Task: Make in the project AgileFalcon an epic 'IT Asset Management Process Improvement'. Create in the project AgileFalcon an epic 'IT Service Desk Process Improvement'. Add in the project AgileFalcon an epic 'Help Desk Ticketing System Process Improvement'
Action: Mouse moved to (122, 195)
Screenshot: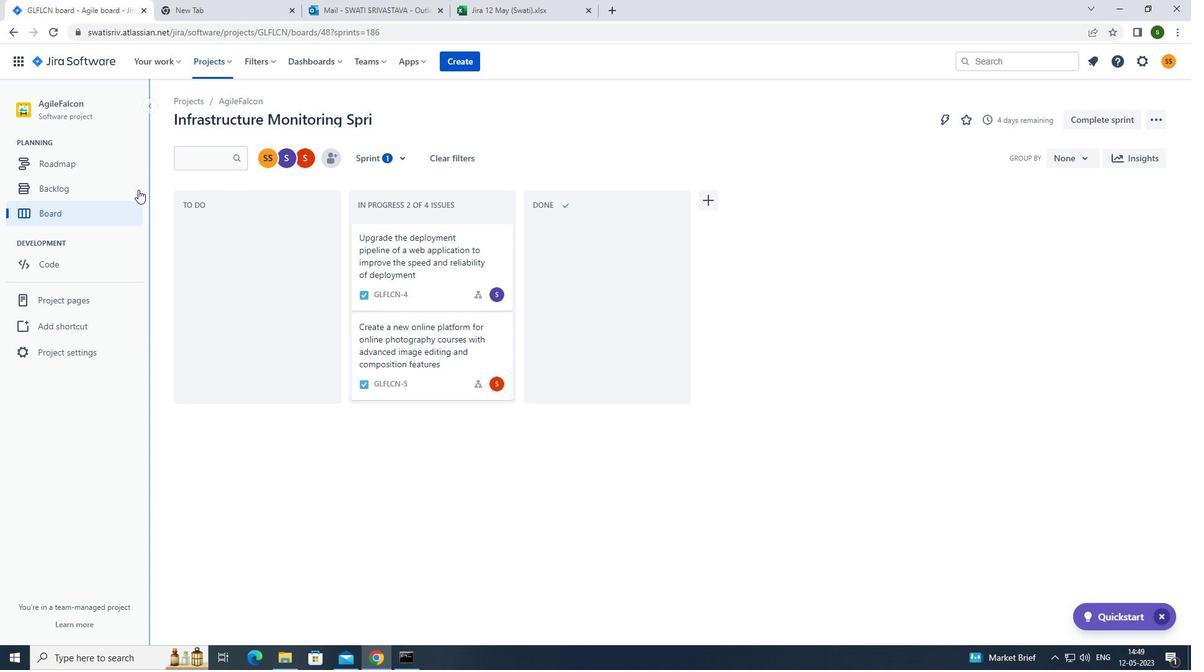 
Action: Mouse pressed left at (122, 195)
Screenshot: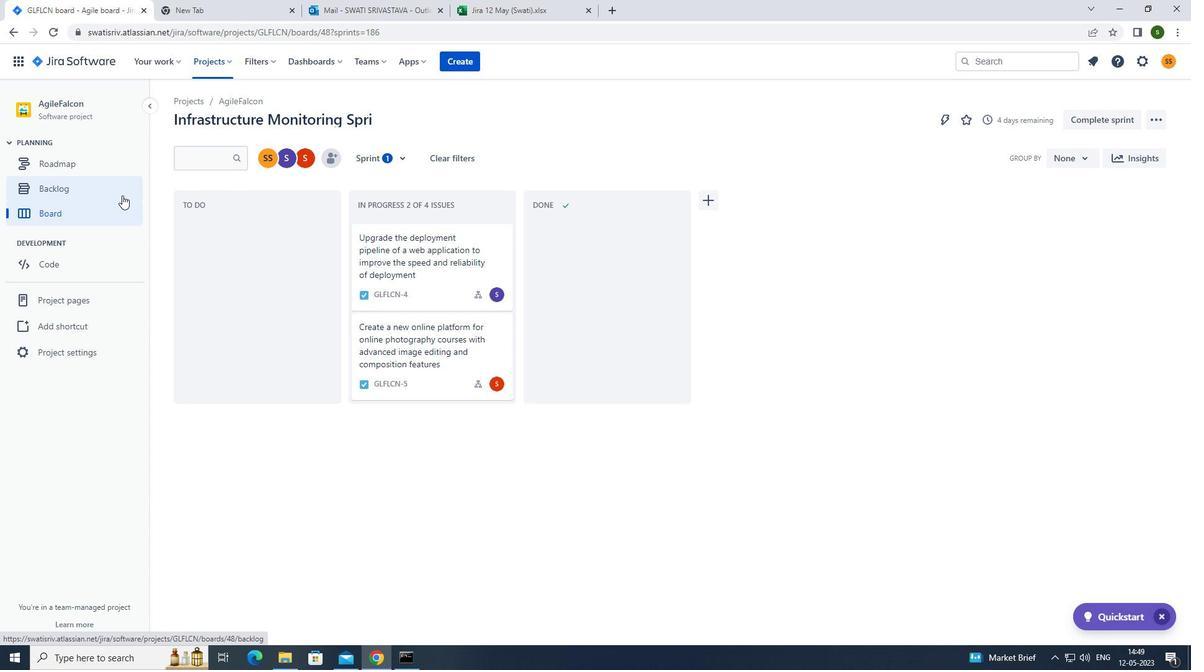 
Action: Mouse moved to (371, 156)
Screenshot: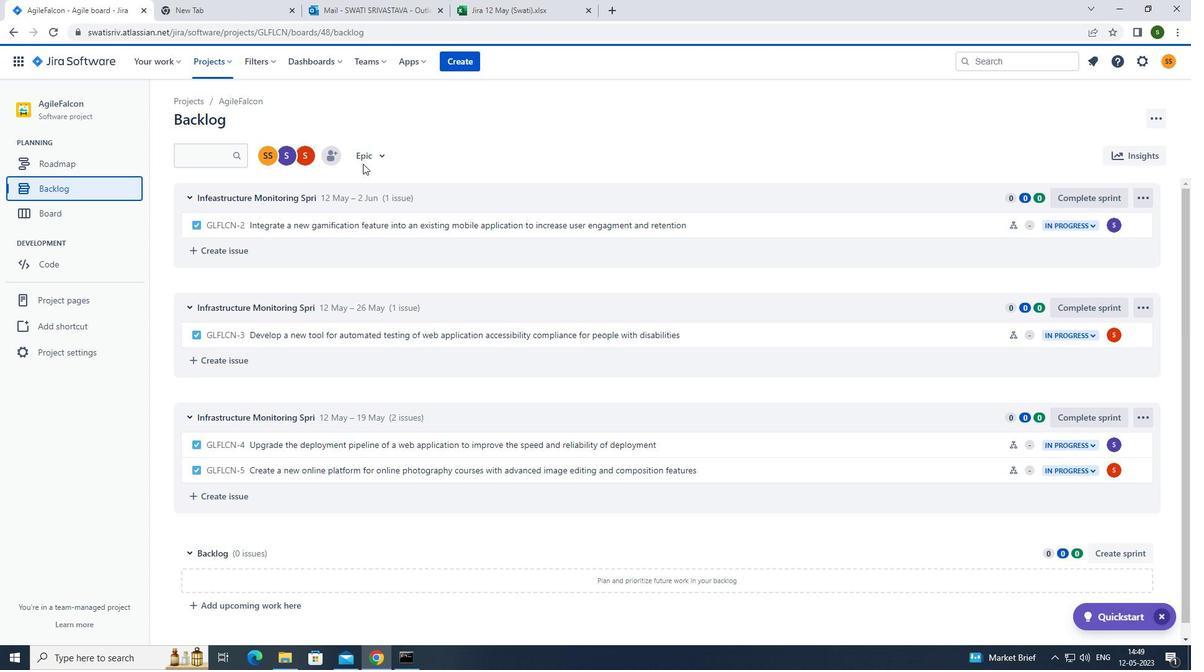 
Action: Mouse pressed left at (371, 156)
Screenshot: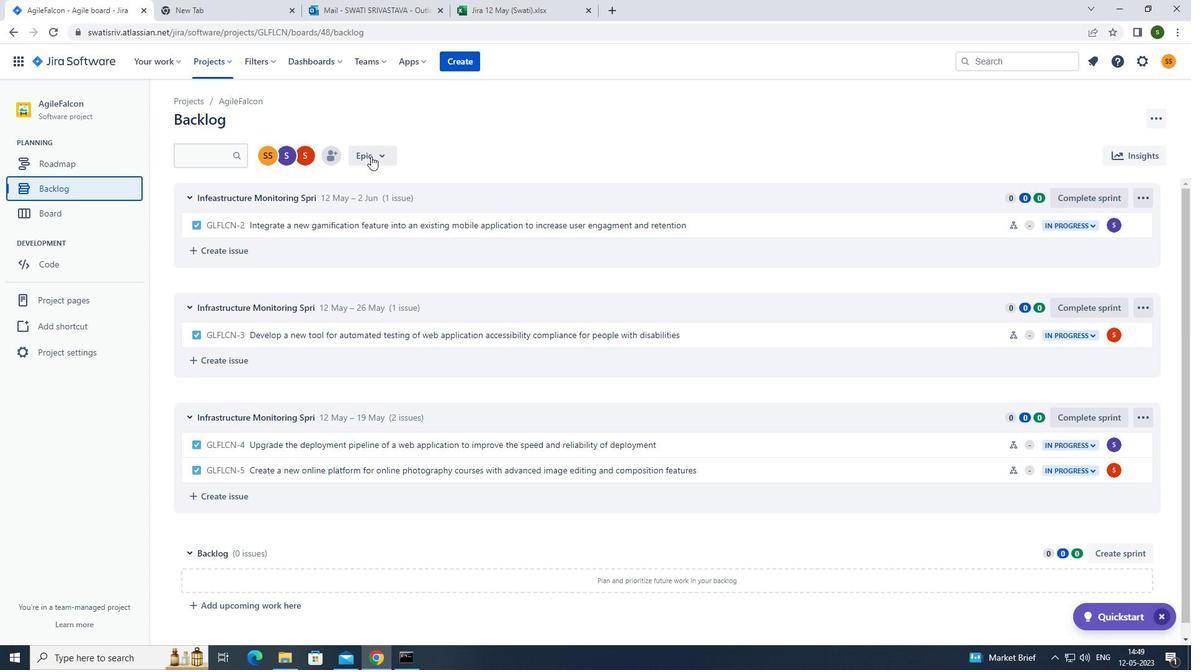 
Action: Mouse moved to (366, 231)
Screenshot: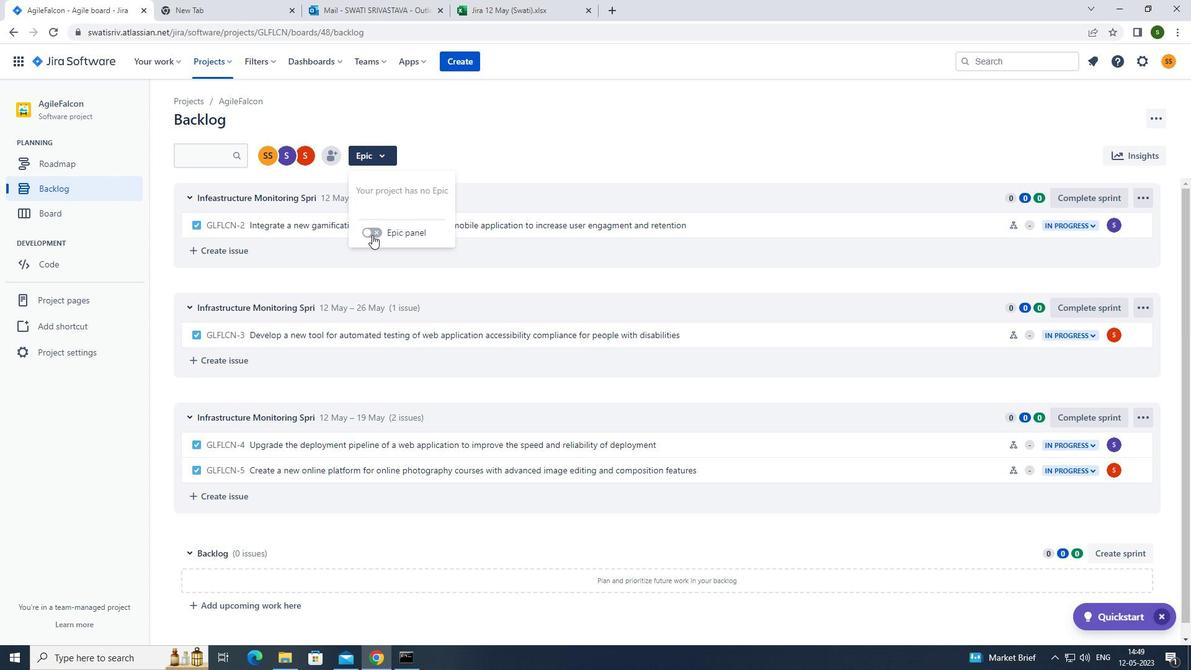 
Action: Mouse pressed left at (366, 231)
Screenshot: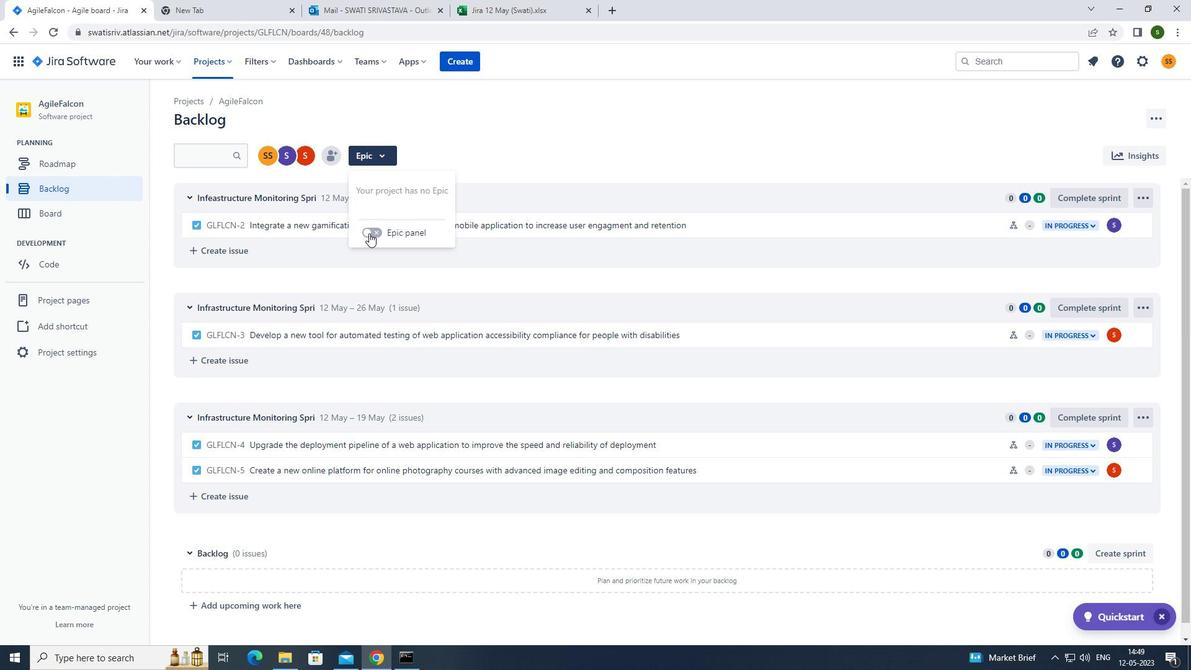 
Action: Mouse moved to (258, 433)
Screenshot: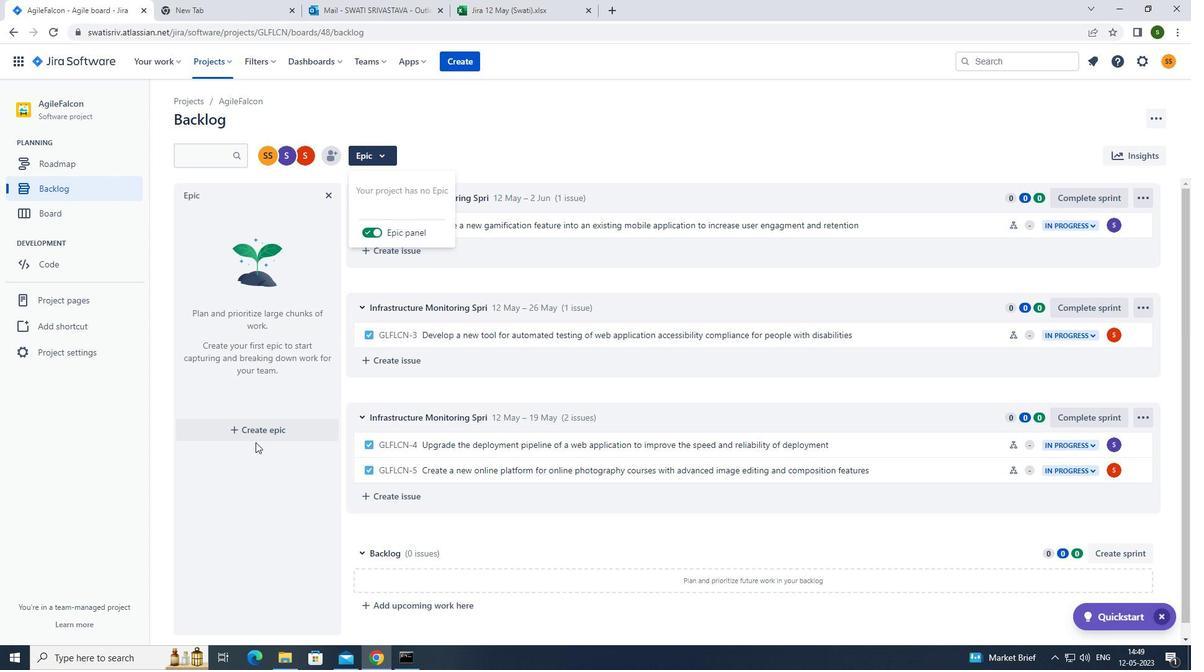
Action: Mouse pressed left at (258, 433)
Screenshot: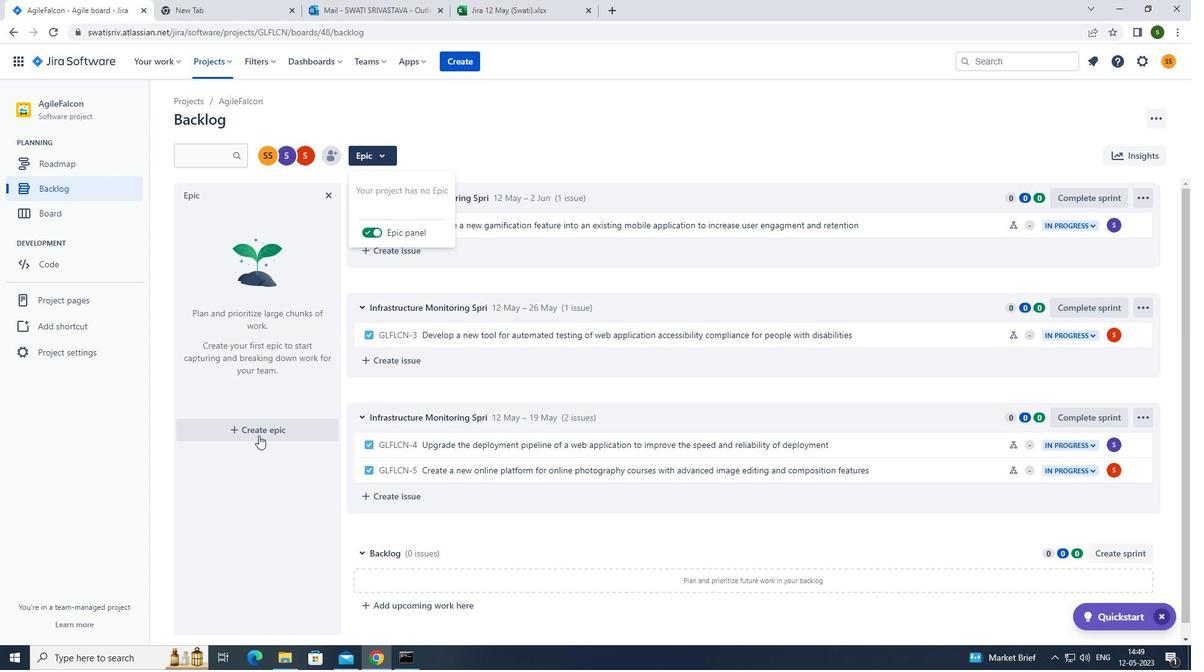 
Action: Mouse moved to (258, 433)
Screenshot: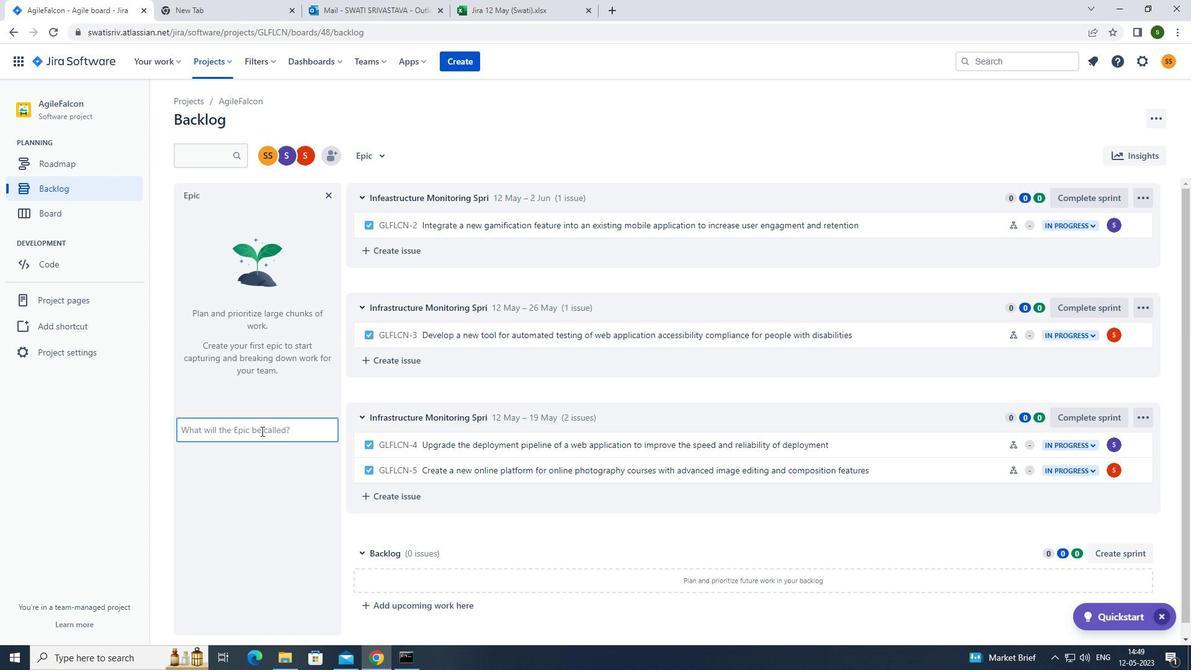 
Action: Key pressed <Key.caps_lock>
Screenshot: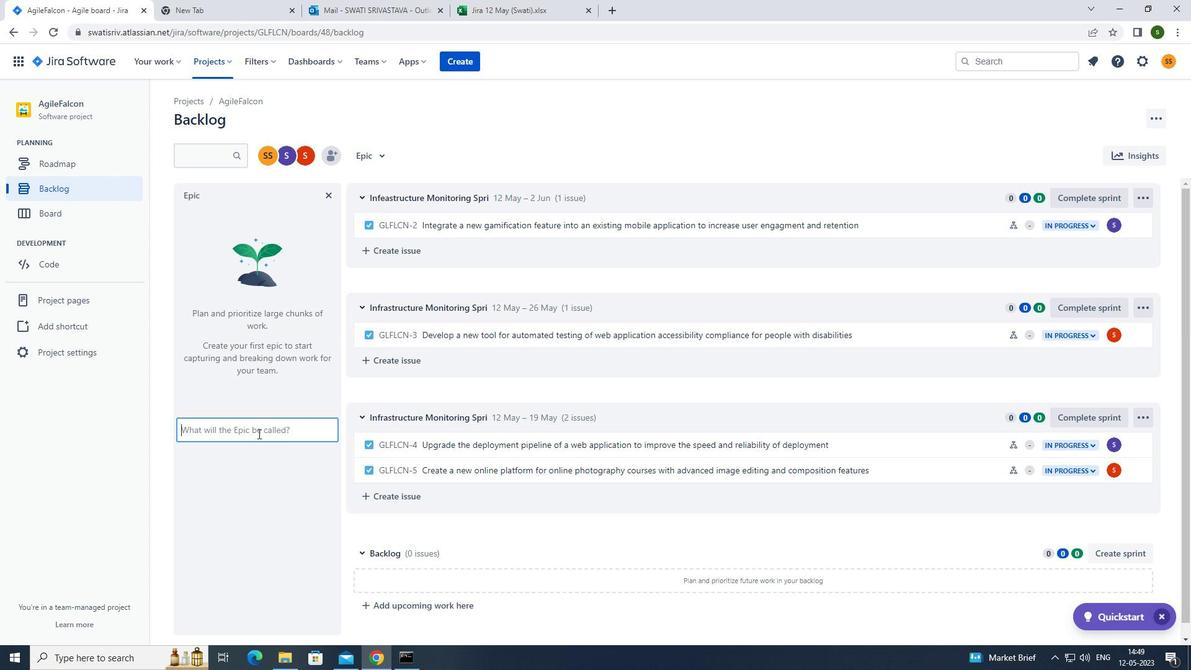 
Action: Mouse moved to (257, 433)
Screenshot: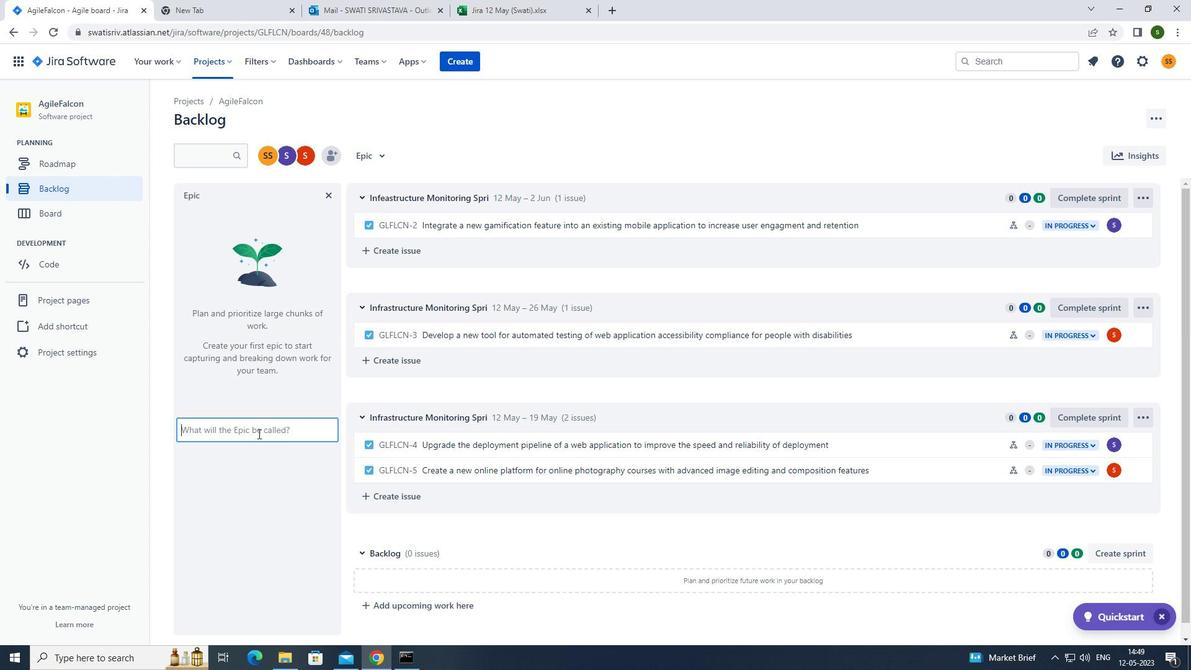 
Action: Key pressed it<Key.space>a<Key.caps_lock>sset<Key.space><Key.caps_lock>m<Key.caps_lock>anagement<Key.space><Key.caps_lock>p<Key.caps_lock>rocess<Key.space><Key.caps_lock>i<Key.caps_lock>mprovement<Key.enter><Key.caps_lock>it<Key.space>s<Key.caps_lock>ervice<Key.space><Key.caps_lock>d<Key.caps_lock>esk<Key.space><Key.caps_lock>p<Key.caps_lock>rocess<Key.space><Key.caps_lock>i<Key.caps_lock>mprovement<Key.enter><Key.caps_lock>h<Key.caps_lock>elp<Key.space><Key.caps_lock>d<Key.caps_lock>ek<Key.space><Key.backspace><Key.backspace>sk<Key.space><Key.caps_lock>t<Key.caps_lock>icketing<Key.space><Key.caps_lock>s<Key.caps_lock>ystem<Key.space><Key.caps_lock>p<Key.caps_lock>rocess<Key.space><Key.caps_lock>i<Key.caps_lock>mprovement<Key.enter>
Screenshot: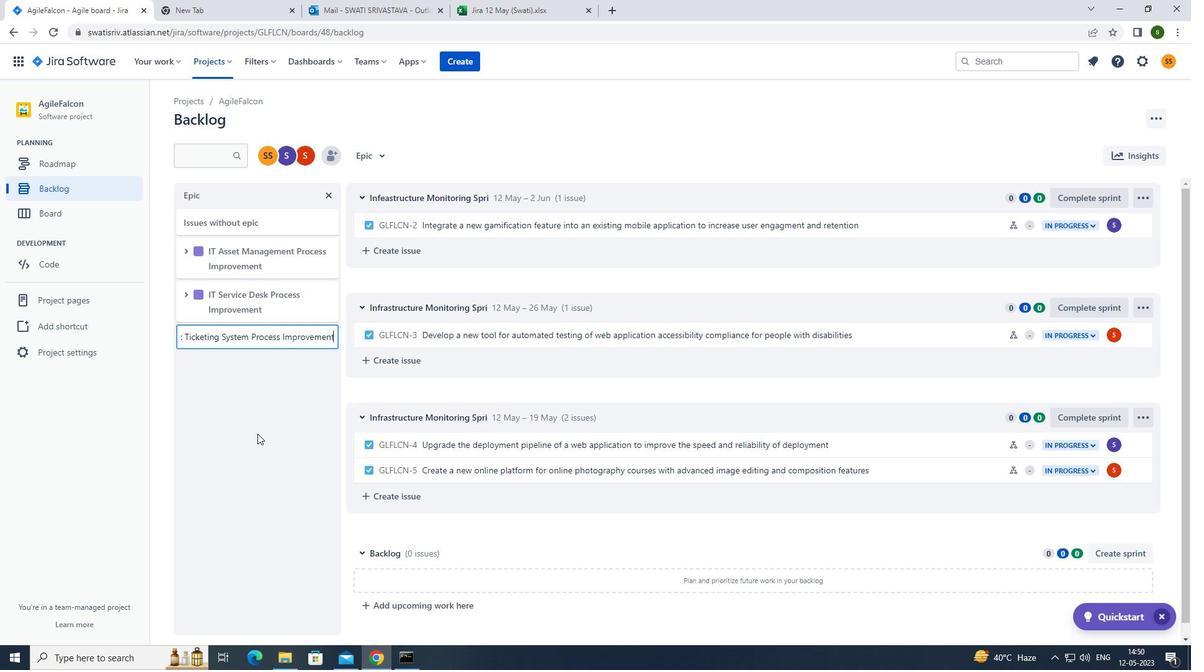 
